 Task: Find and list all files modified within the last 24 hours.
Action: Mouse pressed left at (578, 687)
Screenshot: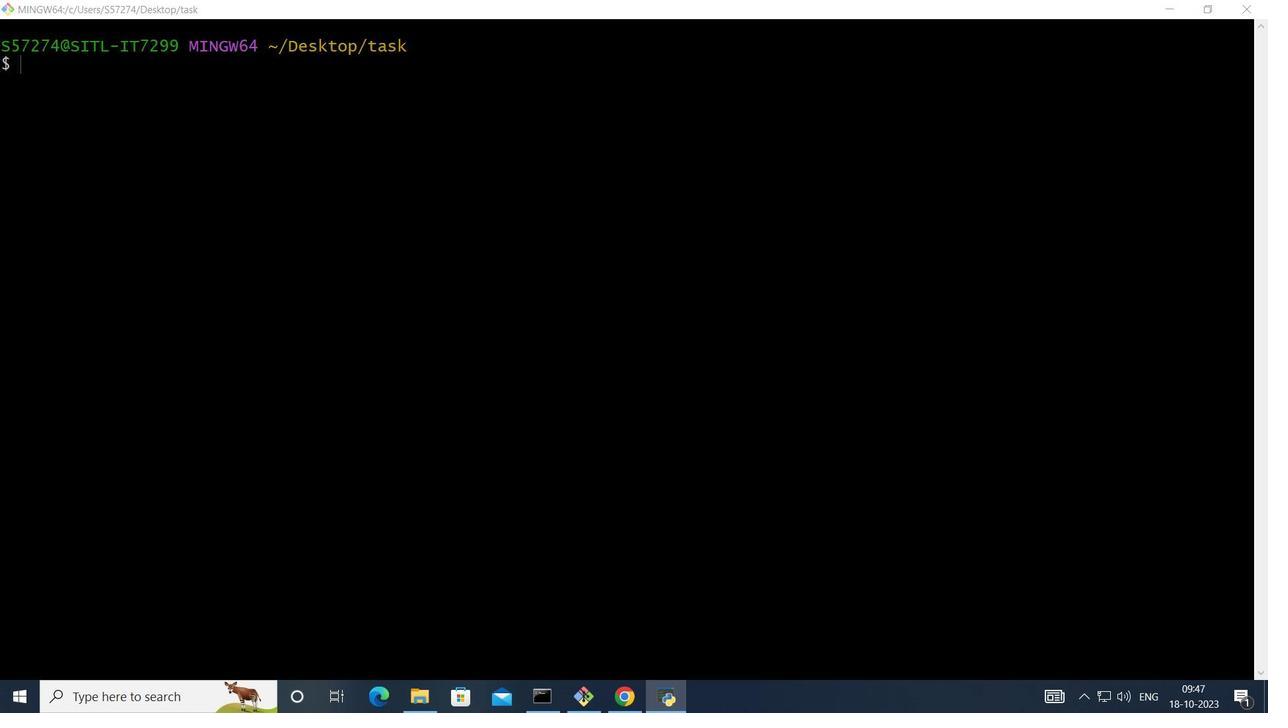
Action: Mouse moved to (578, 687)
Screenshot: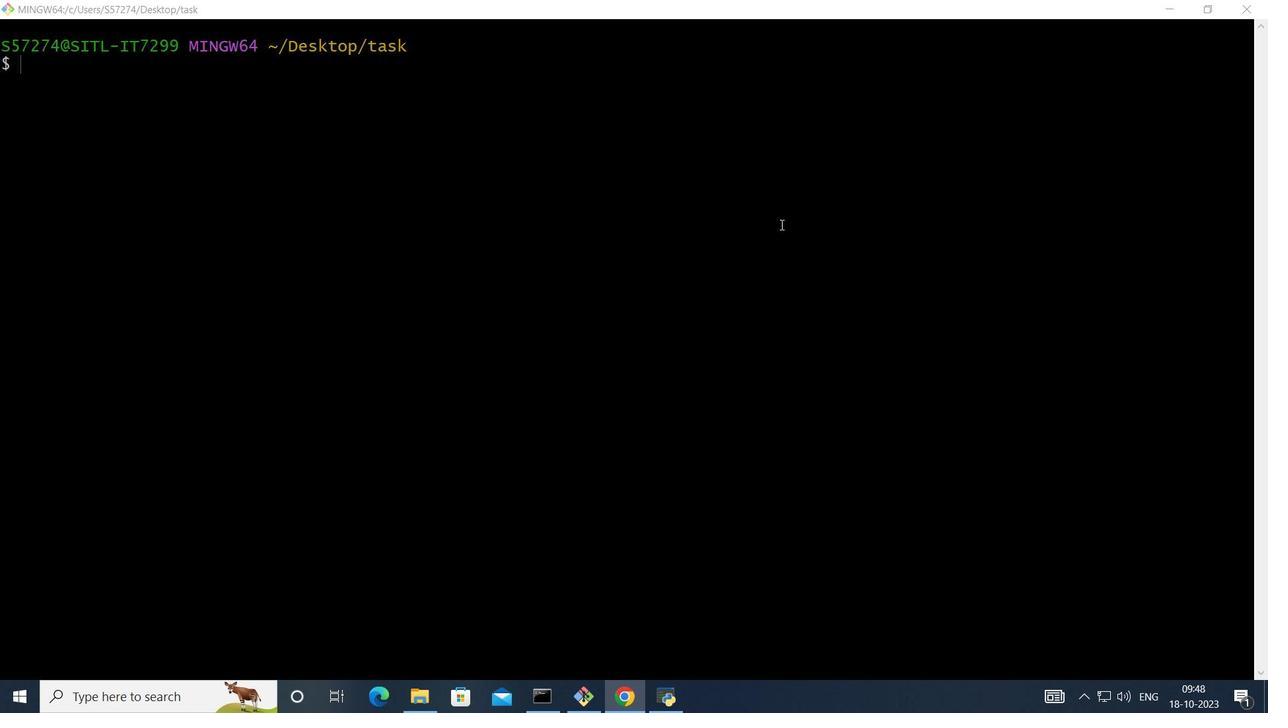 
Action: Mouse pressed left at (578, 687)
Screenshot: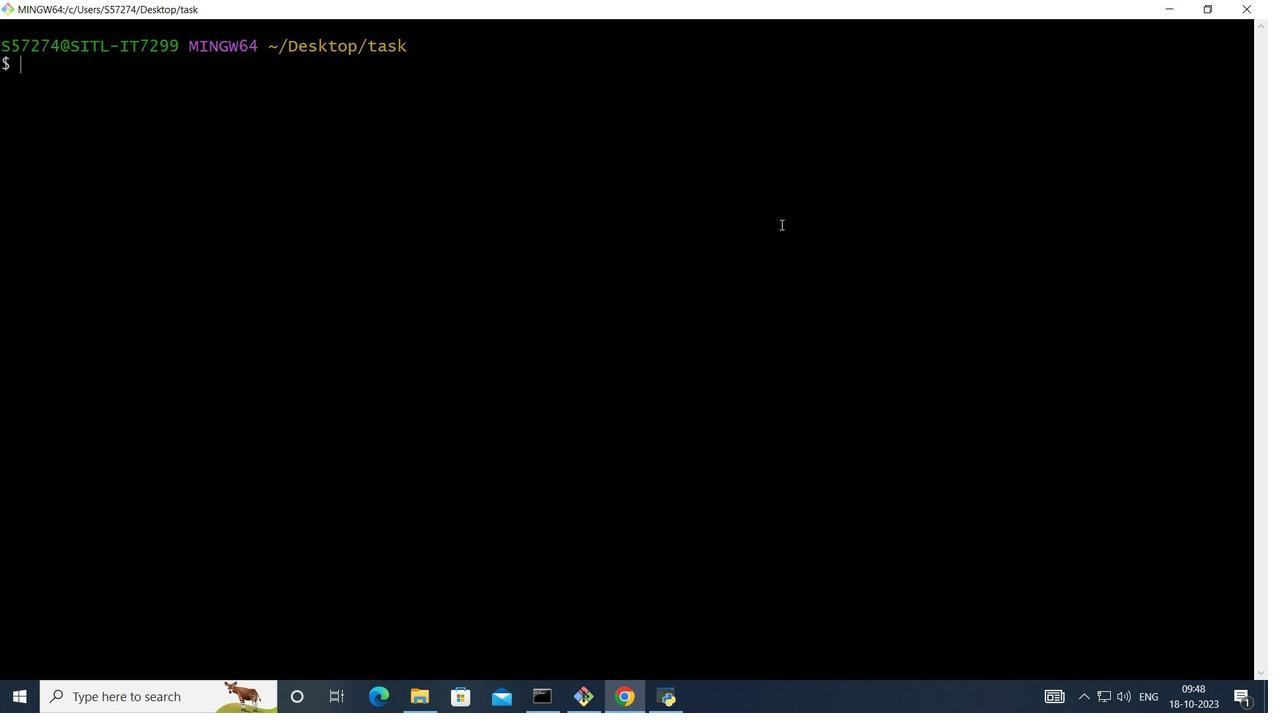 
Action: Mouse moved to (578, 687)
Screenshot: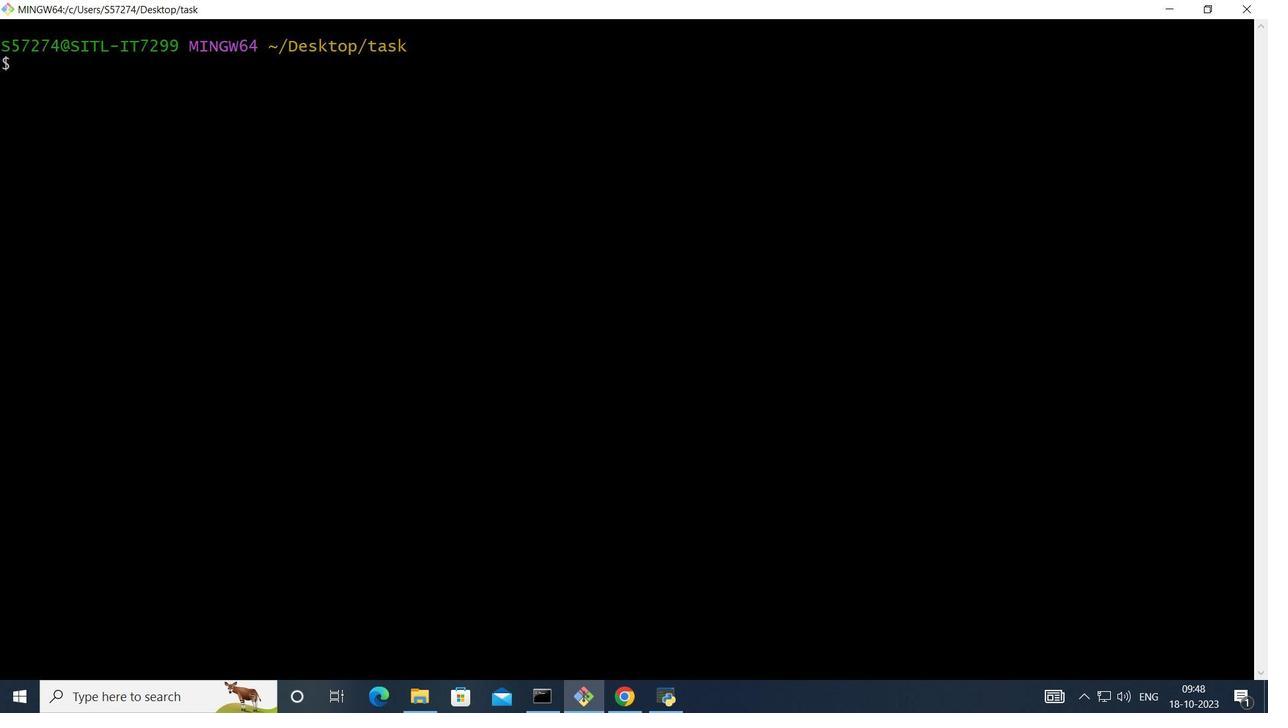 
Action: Mouse pressed left at (578, 687)
Screenshot: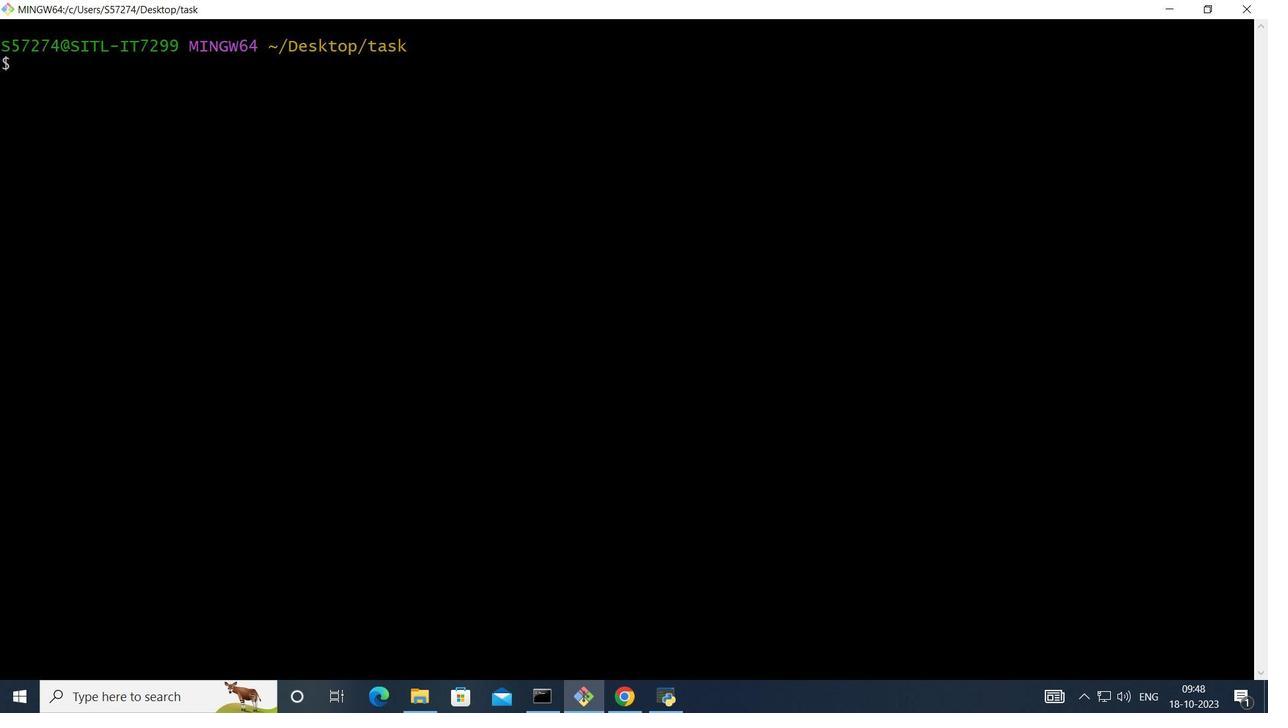 
Action: Mouse moved to (578, 687)
Screenshot: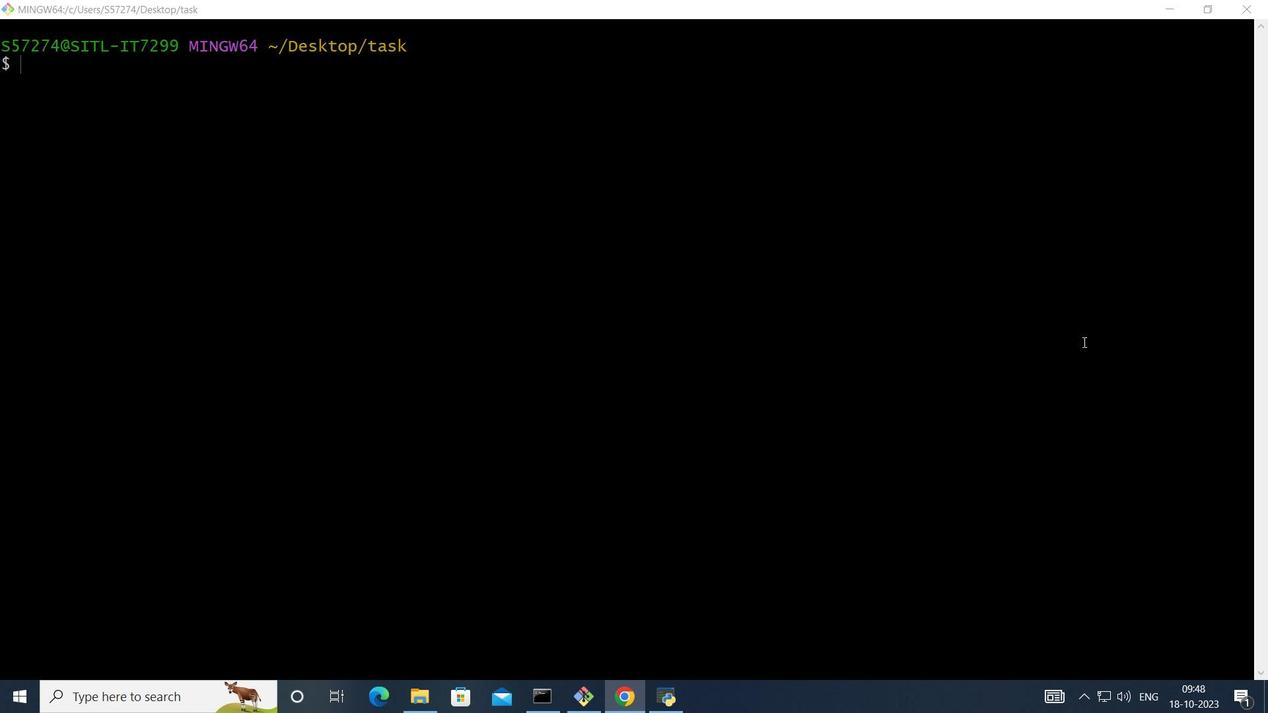 
Action: Mouse pressed left at (578, 687)
Screenshot: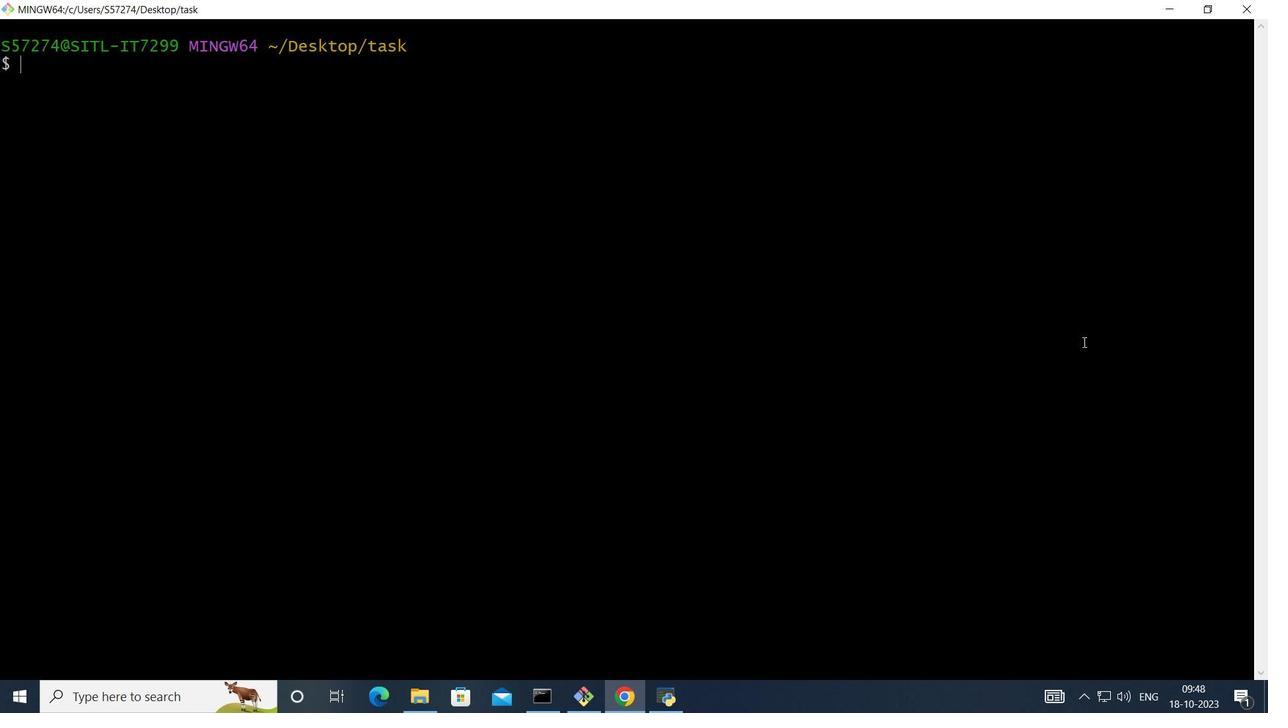 
Action: Mouse moved to (578, 687)
Screenshot: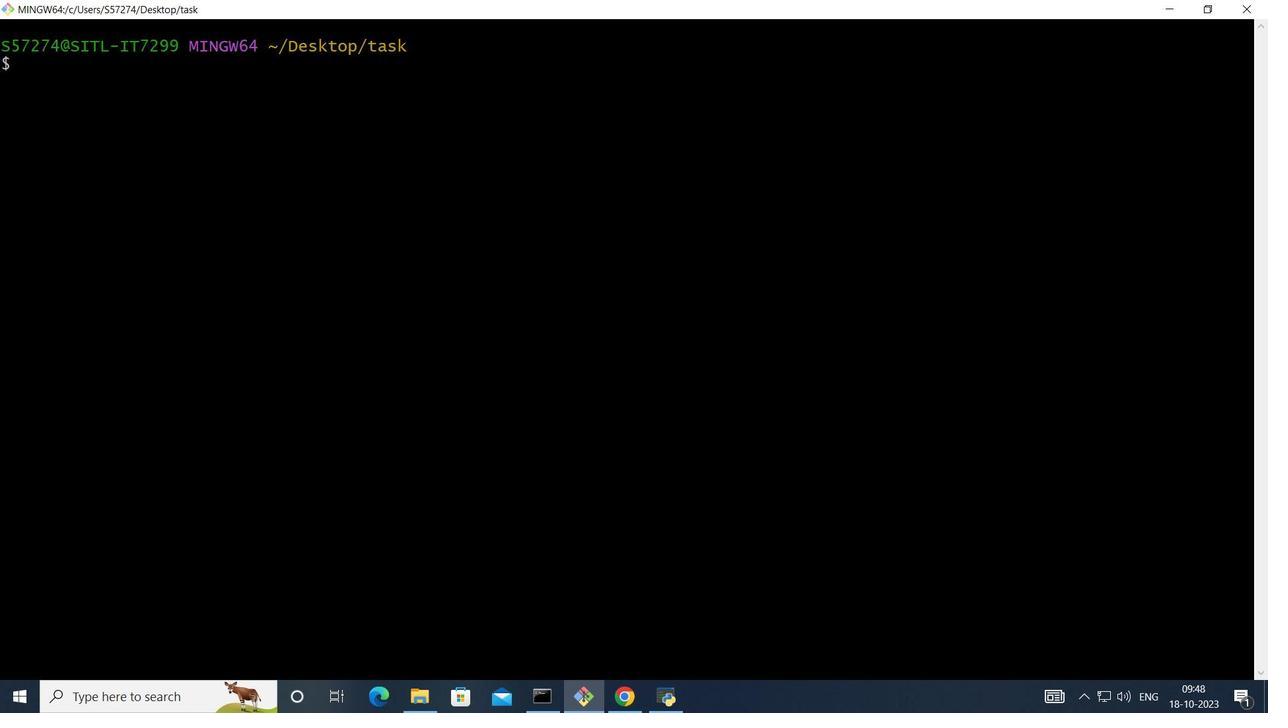 
Action: Key pressed vim<Key.space>list<Key.shift_r>_last<Key.shift_r>_modified<Key.shift_r>_within<Key.shift_r><Key.shift_r><Key.shift_r><Key.shift_r>_24hours.sh<Key.enter>fififi<Key.esc>ifing<Key.backspace>d<Key.space>/c/<Key.shift_r>Users/<Key.shift_r>S56<Key.backspace>7274/<Key.shift_r>des<Key.backspace><Key.backspace><Key.backspace><Key.shift_r>Desktop/task<Key.space>-type<Key.space>f<Key.space>-mtime<Key.space><Key.space>-<Key.backspace><Key.backspace>-1<Key.enter><Key.esc><Key.shift_r>:wq<Key.enter>chmod<Key.space><Key.shift_r>+x<Key.space>list<Key.shift_r>_last<Key.shift_r><Key.shift_r><Key.shift_r><Key.shift_r>_modified<Key.shift_r>_within<Key.shift_r>_24hours.sh<Key.enter>./list<Key.shift_r>_last<Key.shift_r>_modified<Key.shift_r>_within<Key.shift_r>_24hours.sh<Key.enter>
Screenshot: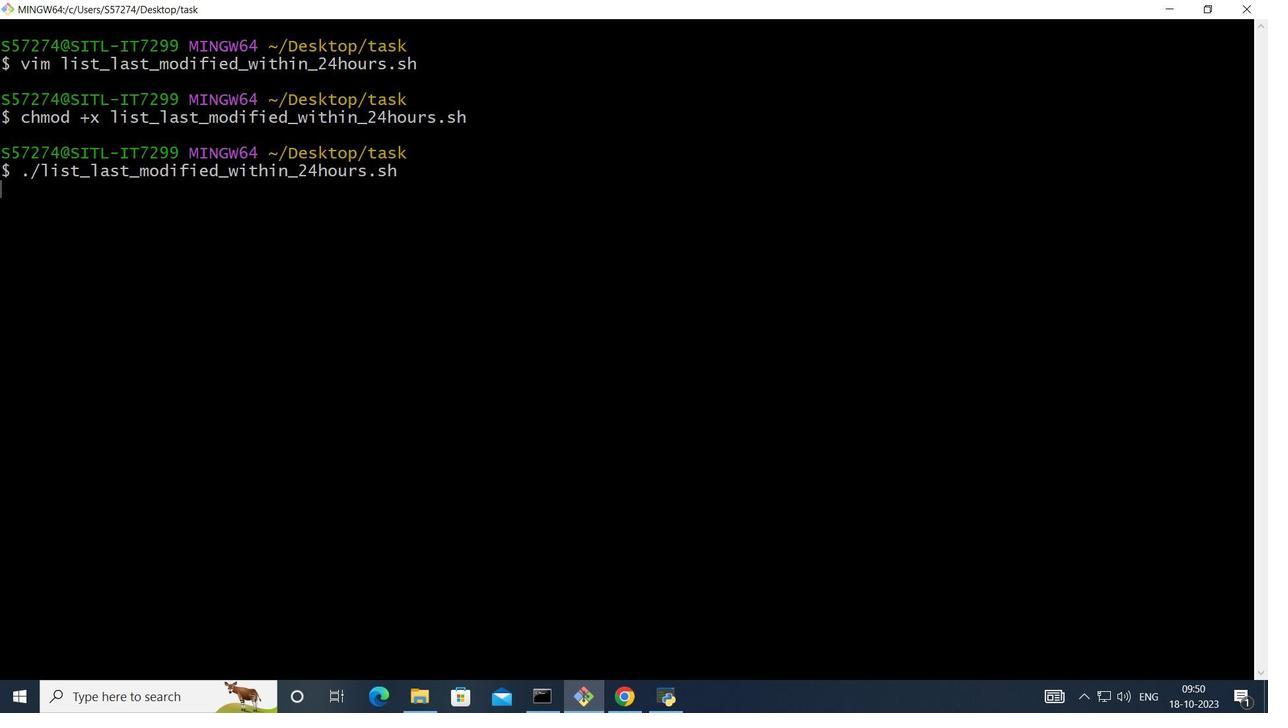 
